 Task: Open Card Card0000000145 in Board Board0000000037 in Workspace WS0000000013 in Trello. Add Member Ayush98111@gmail.com to Card Card0000000145 in Board Board0000000037 in Workspace WS0000000013 in Trello. Add Green Label titled Label0000000145 to Card Card0000000145 in Board Board0000000037 in Workspace WS0000000013 in Trello. Add Checklist CL0000000145 to Card Card0000000145 in Board Board0000000037 in Workspace WS0000000013 in Trello. Add Dates with Start Date as Apr 08 2023 and Due Date as Apr 30 2023 to Card Card0000000145 in Board Board0000000037 in Workspace WS0000000013 in Trello
Action: Mouse moved to (508, 85)
Screenshot: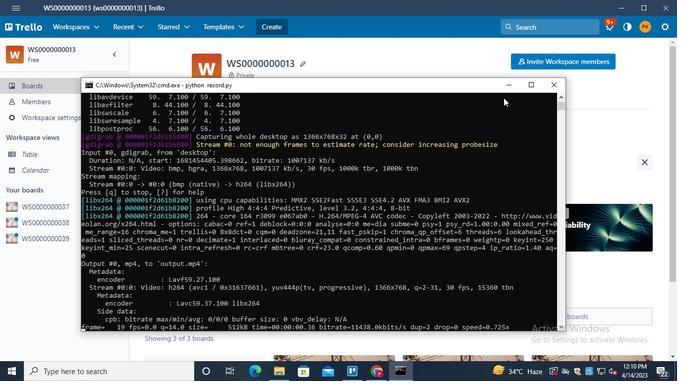 
Action: Mouse pressed left at (508, 85)
Screenshot: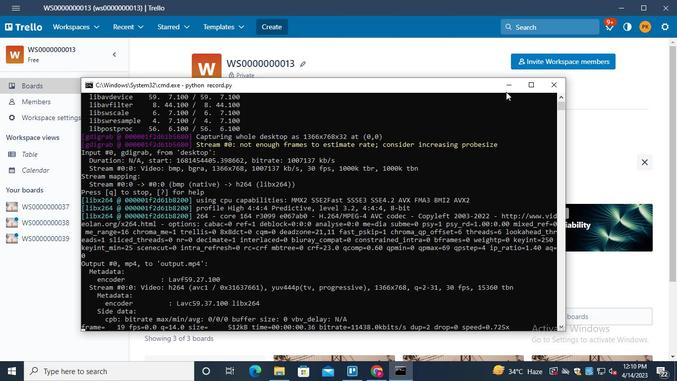 
Action: Mouse moved to (65, 205)
Screenshot: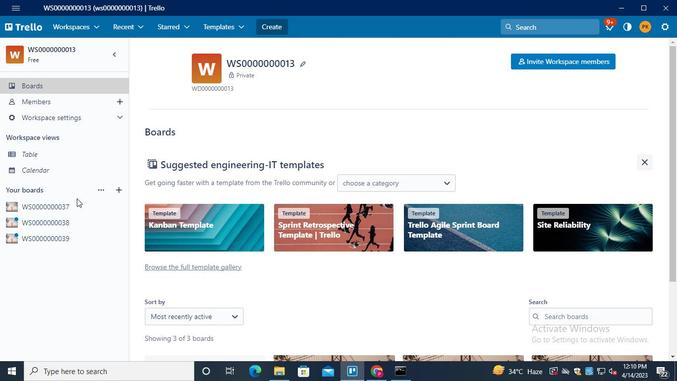 
Action: Mouse pressed left at (65, 205)
Screenshot: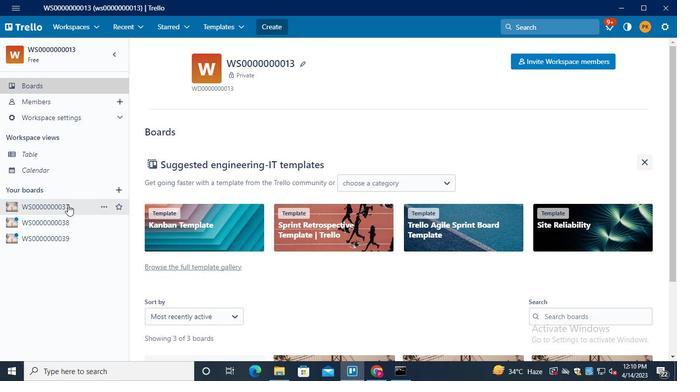 
Action: Mouse moved to (195, 94)
Screenshot: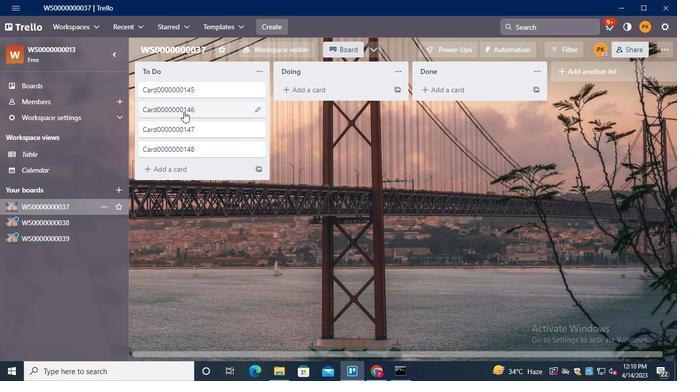 
Action: Mouse pressed left at (195, 94)
Screenshot: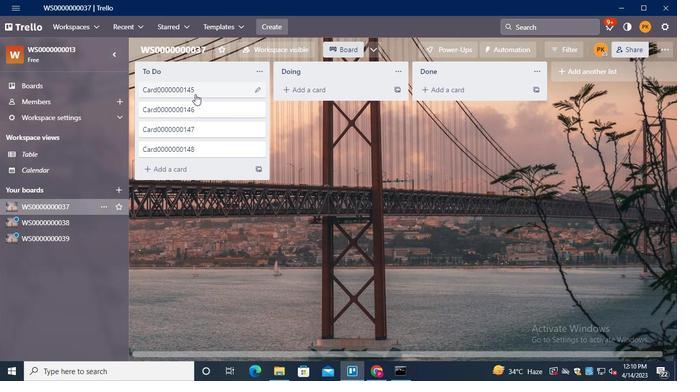 
Action: Mouse moved to (460, 95)
Screenshot: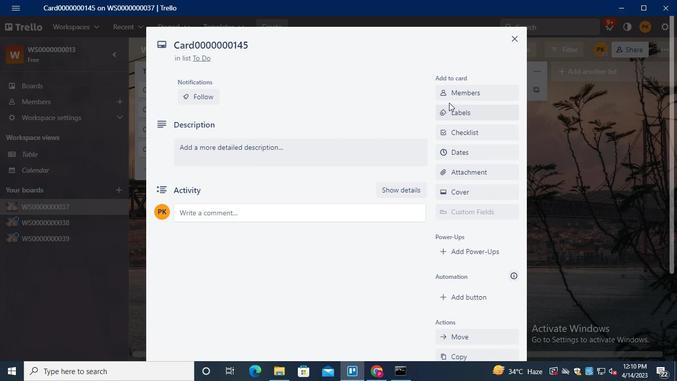 
Action: Mouse pressed left at (460, 95)
Screenshot: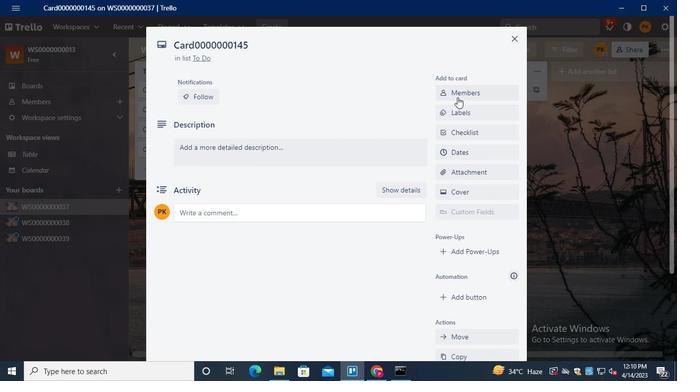 
Action: Mouse moved to (419, 130)
Screenshot: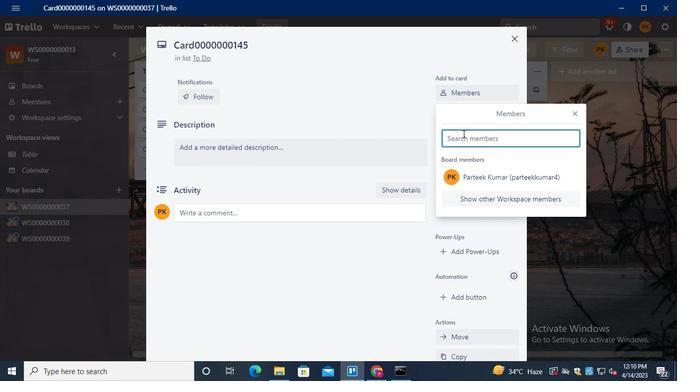 
Action: Keyboard Key.shift
Screenshot: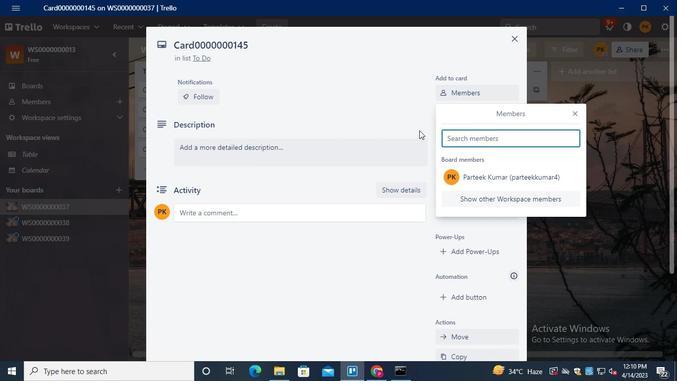 
Action: Keyboard A
Screenshot: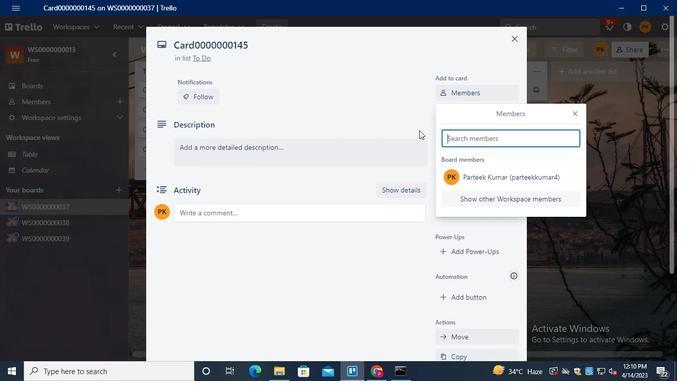 
Action: Keyboard y
Screenshot: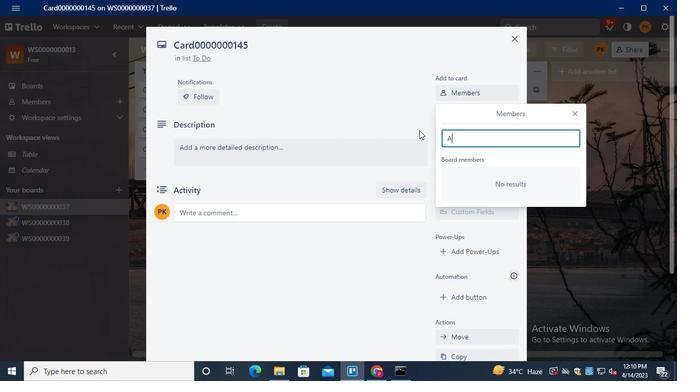 
Action: Keyboard u
Screenshot: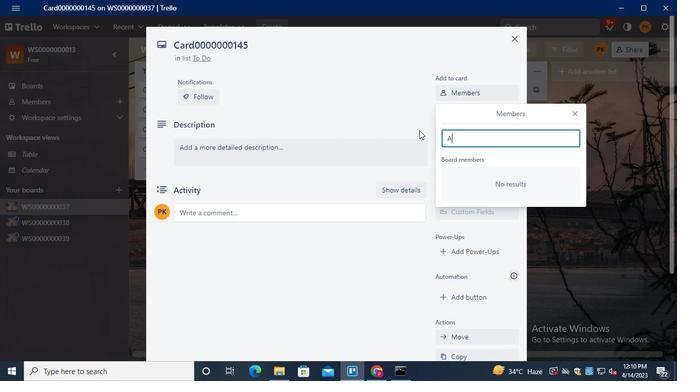 
Action: Keyboard s
Screenshot: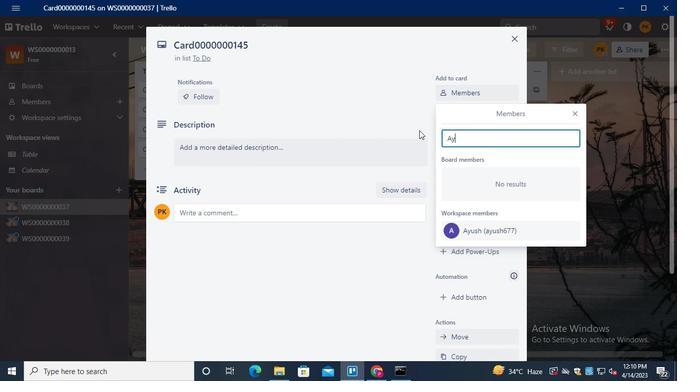 
Action: Mouse moved to (499, 233)
Screenshot: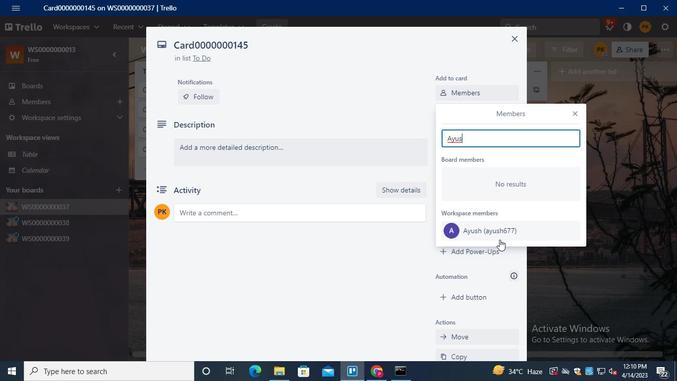 
Action: Mouse pressed left at (499, 233)
Screenshot: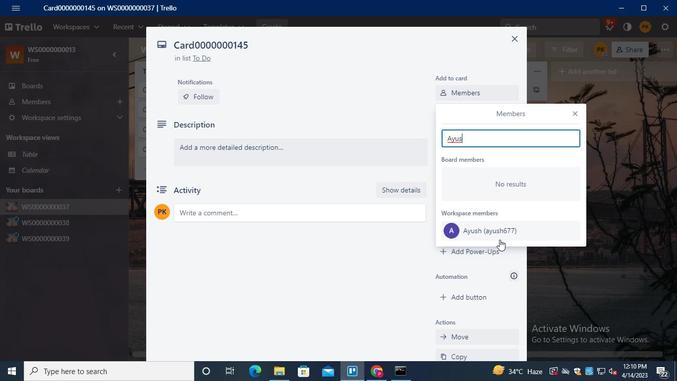 
Action: Mouse moved to (575, 114)
Screenshot: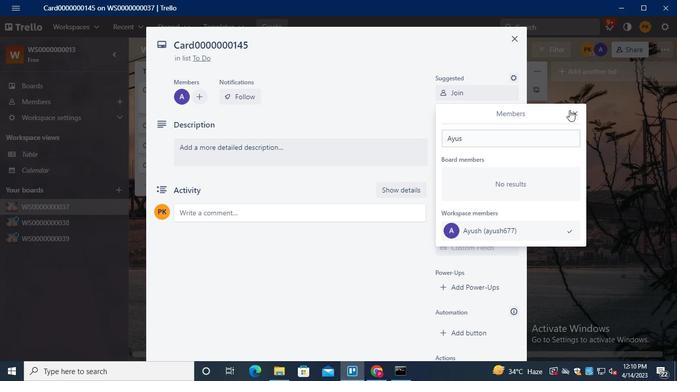 
Action: Mouse pressed left at (575, 114)
Screenshot: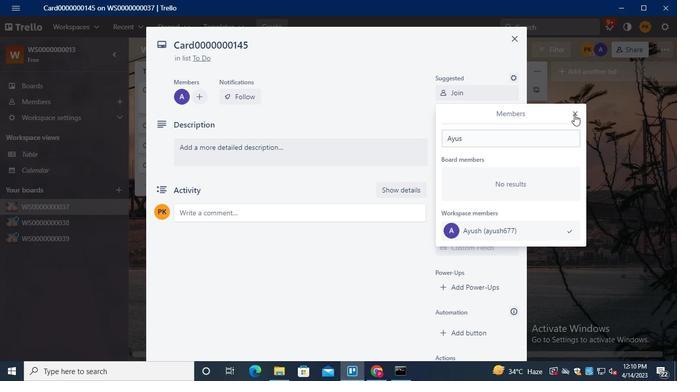 
Action: Mouse moved to (479, 151)
Screenshot: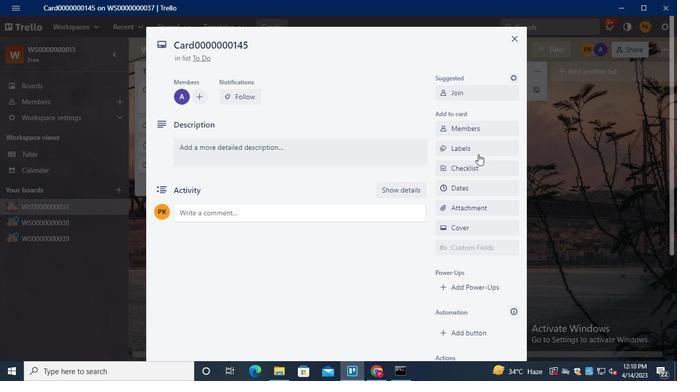 
Action: Mouse pressed left at (479, 151)
Screenshot: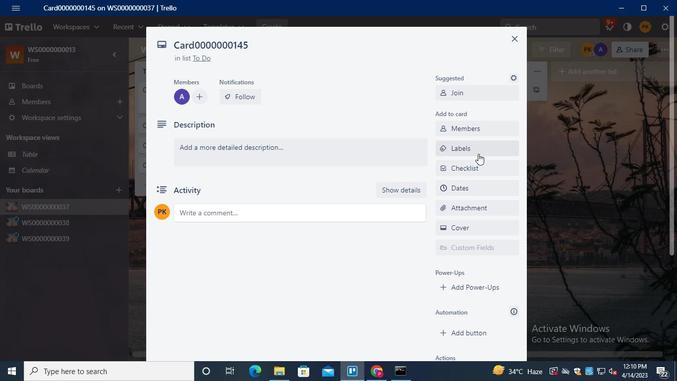 
Action: Mouse moved to (501, 223)
Screenshot: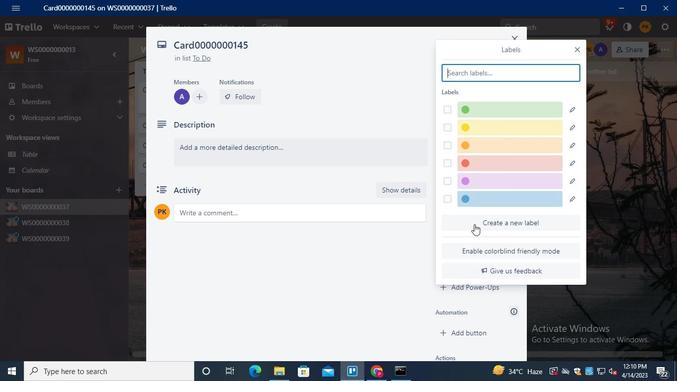 
Action: Mouse pressed left at (501, 223)
Screenshot: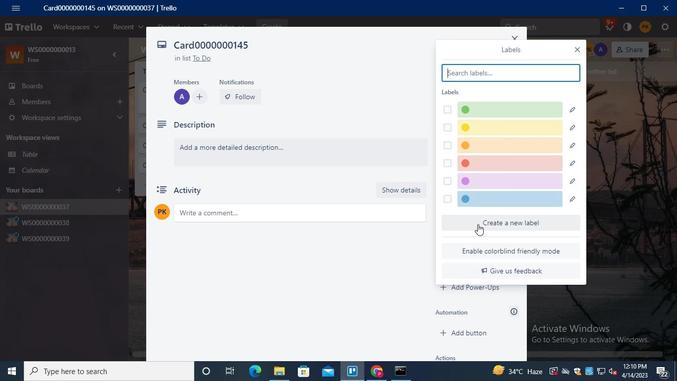 
Action: Mouse moved to (470, 144)
Screenshot: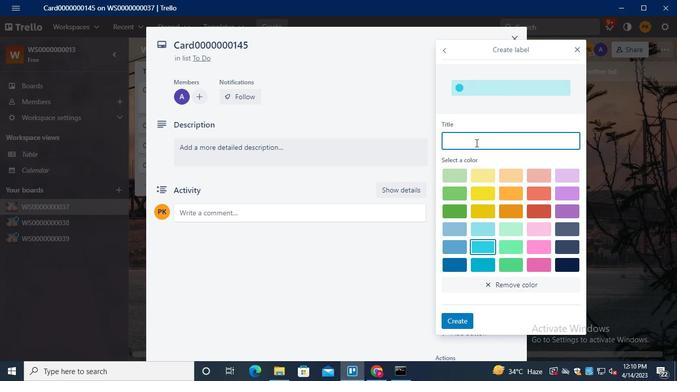 
Action: Keyboard Key.shift
Screenshot: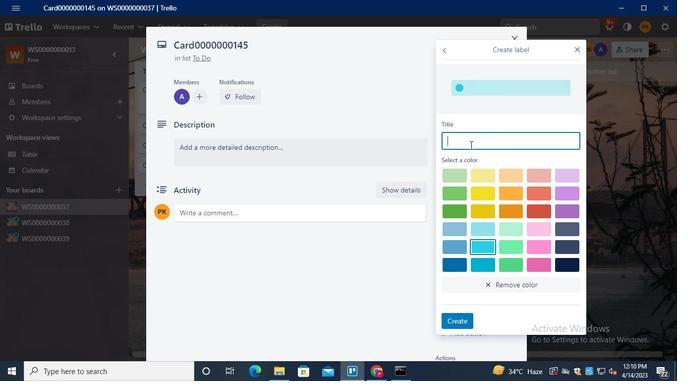 
Action: Keyboard L
Screenshot: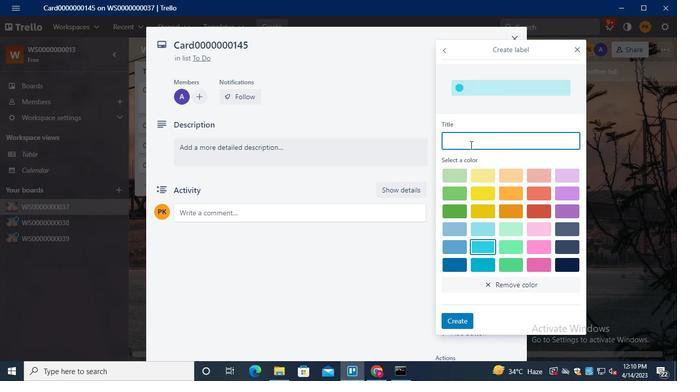 
Action: Keyboard a
Screenshot: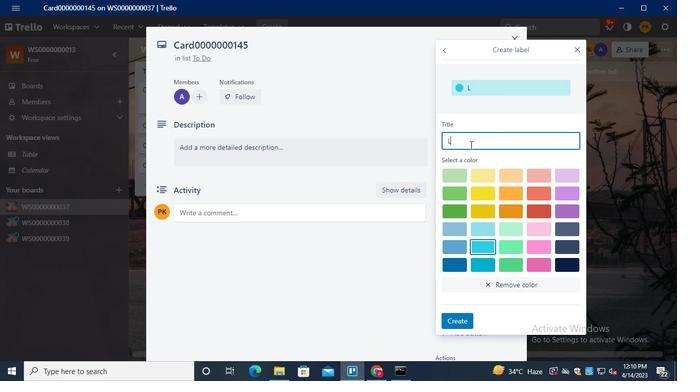 
Action: Keyboard b
Screenshot: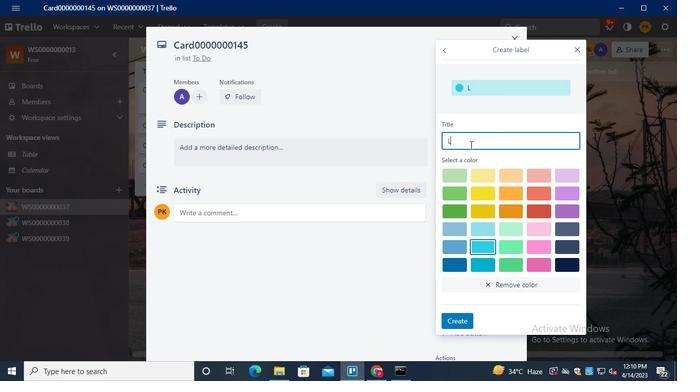 
Action: Keyboard e
Screenshot: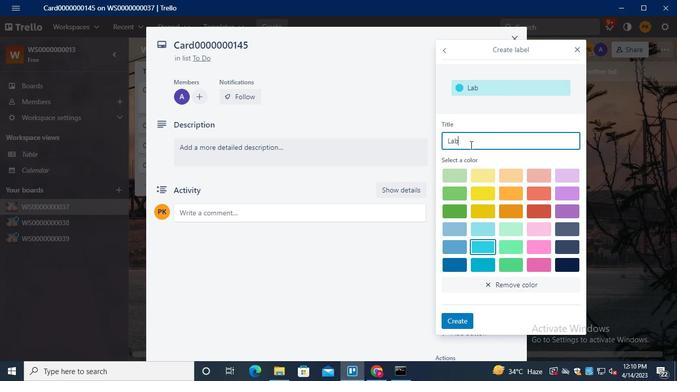 
Action: Keyboard l
Screenshot: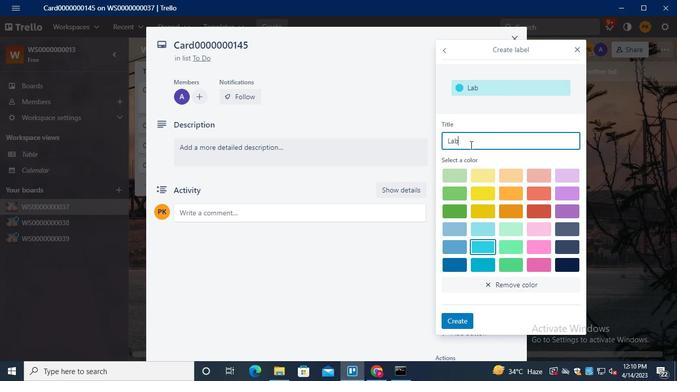 
Action: Keyboard <96>
Screenshot: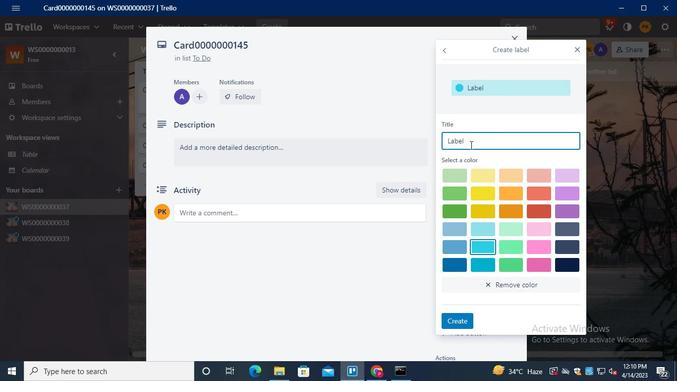 
Action: Keyboard <96>
Screenshot: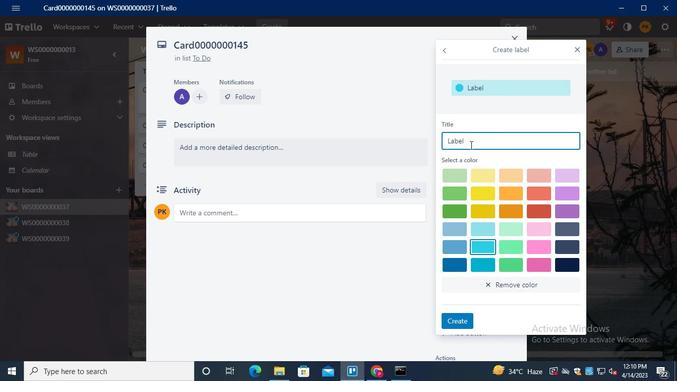 
Action: Keyboard <96>
Screenshot: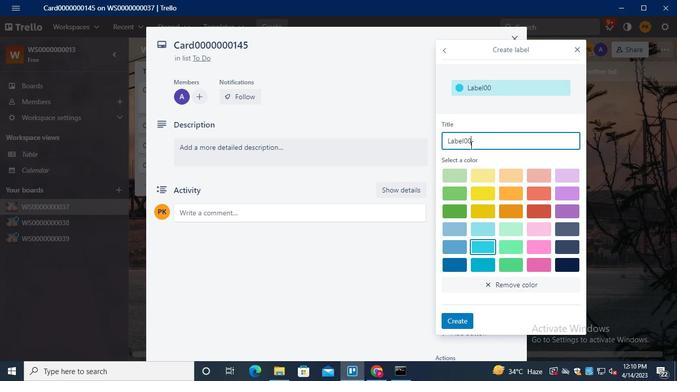 
Action: Keyboard <96>
Screenshot: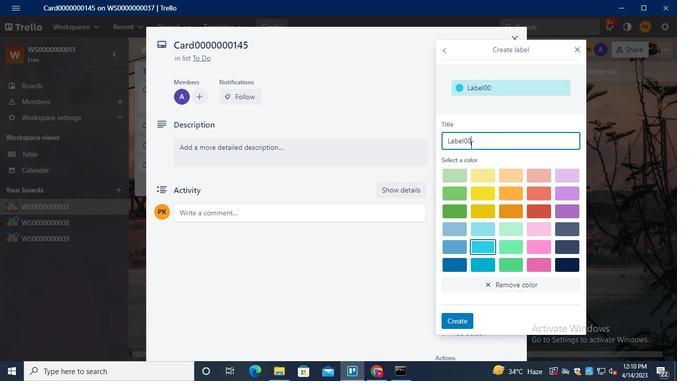 
Action: Keyboard <96>
Screenshot: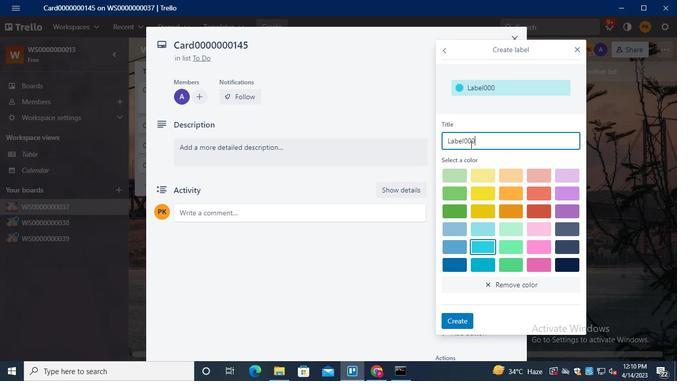
Action: Keyboard <96>
Screenshot: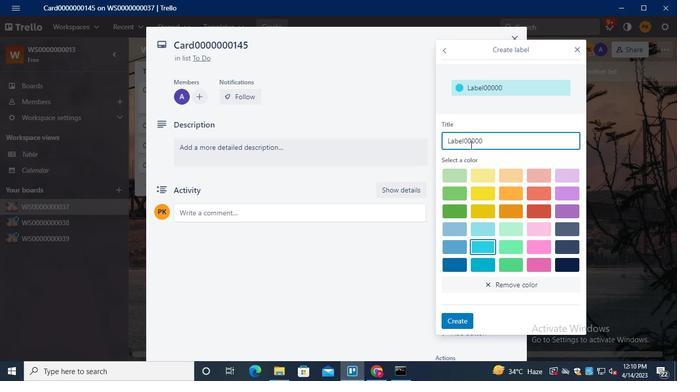 
Action: Keyboard <96>
Screenshot: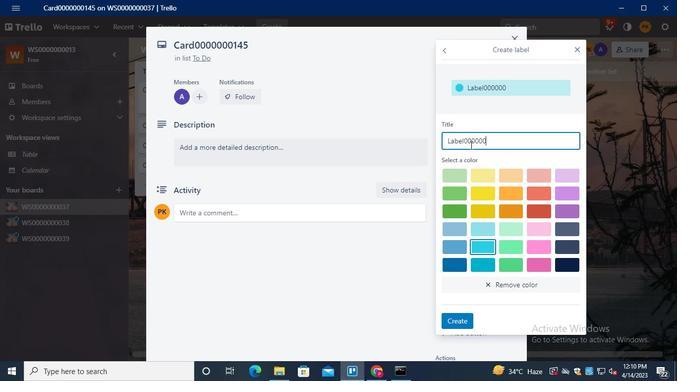 
Action: Keyboard <97>
Screenshot: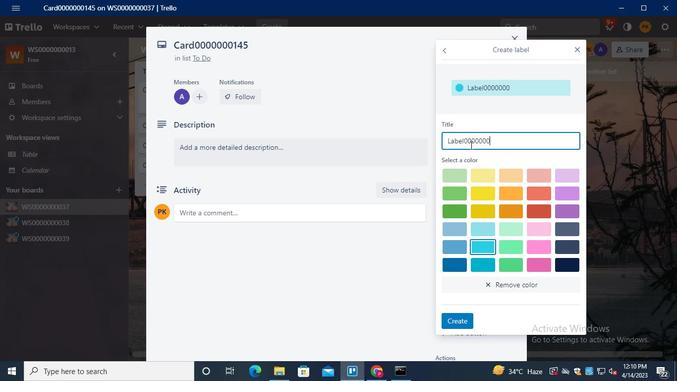 
Action: Keyboard <101>
Screenshot: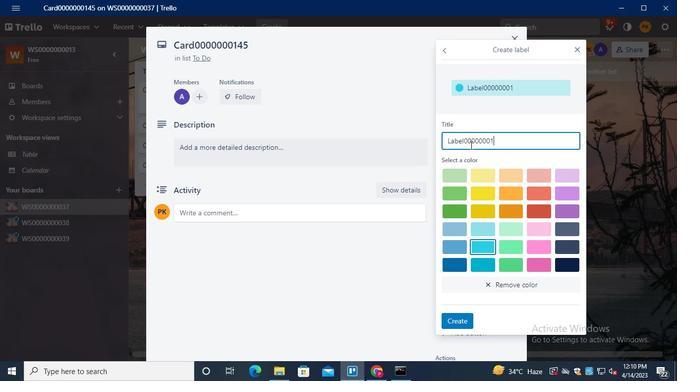 
Action: Keyboard Key.backspace
Screenshot: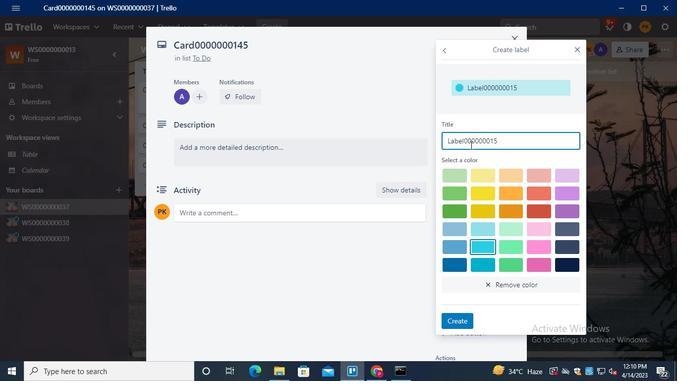 
Action: Keyboard <100>
Screenshot: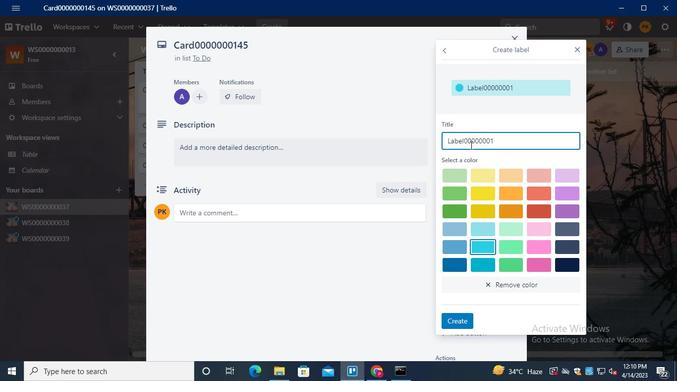 
Action: Keyboard <101>
Screenshot: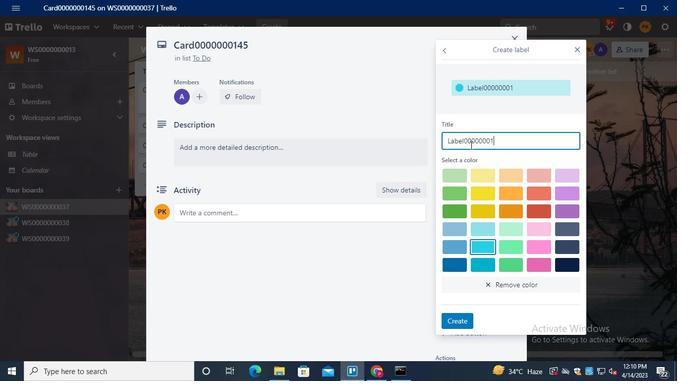 
Action: Mouse moved to (446, 191)
Screenshot: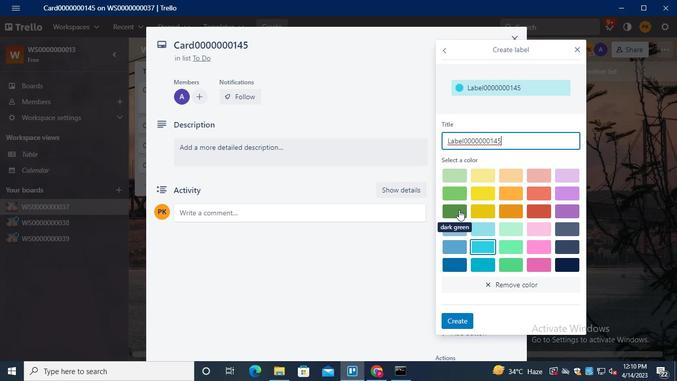 
Action: Mouse pressed left at (446, 191)
Screenshot: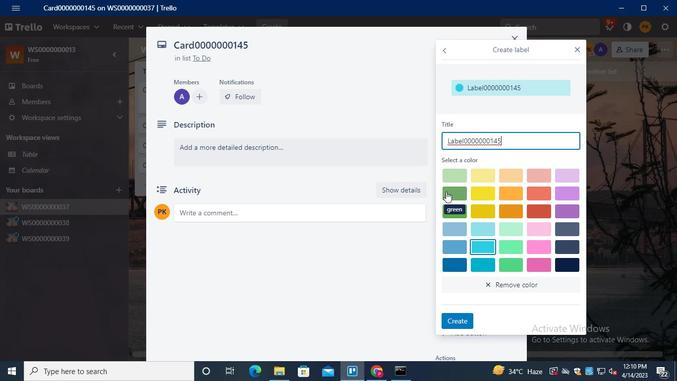 
Action: Mouse moved to (453, 319)
Screenshot: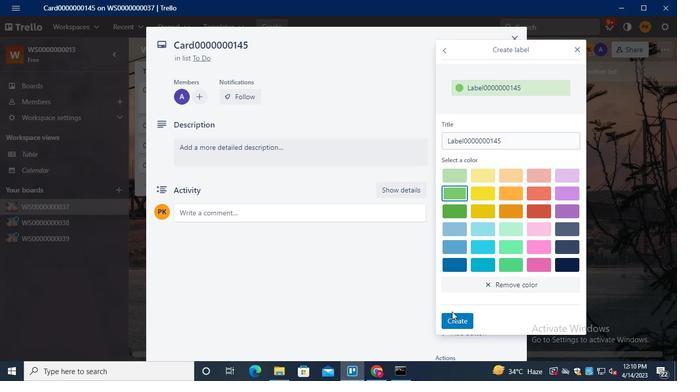 
Action: Mouse pressed left at (453, 319)
Screenshot: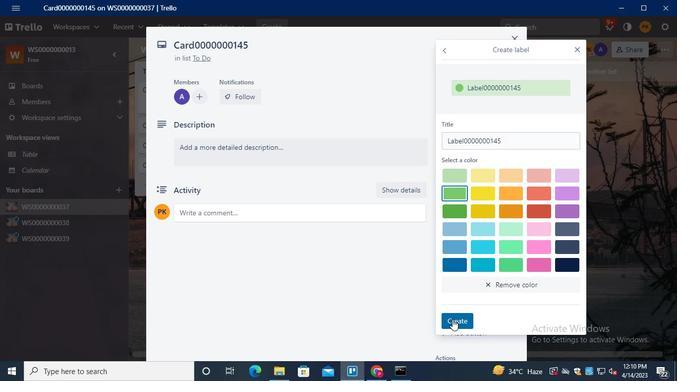 
Action: Mouse moved to (581, 52)
Screenshot: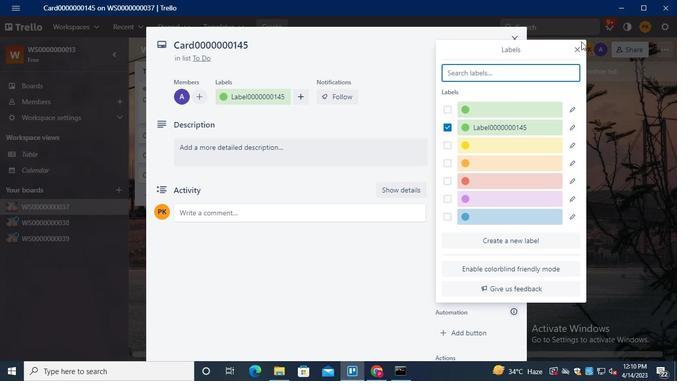 
Action: Mouse pressed left at (581, 52)
Screenshot: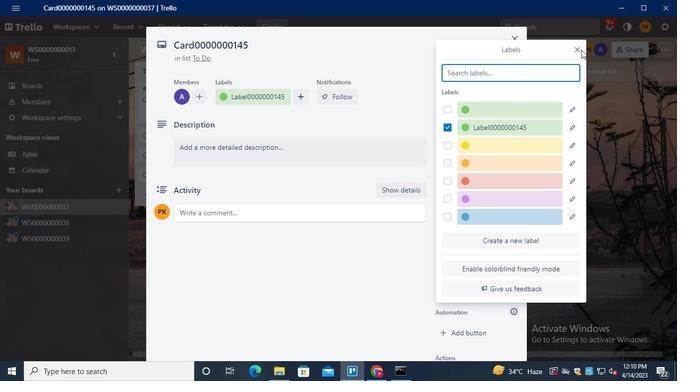 
Action: Mouse moved to (582, 46)
Screenshot: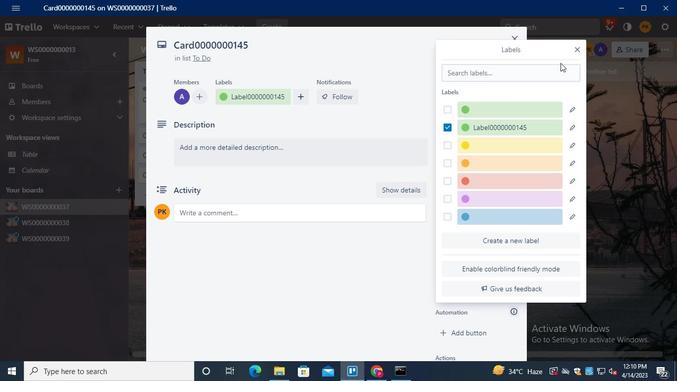 
Action: Mouse pressed left at (582, 46)
Screenshot: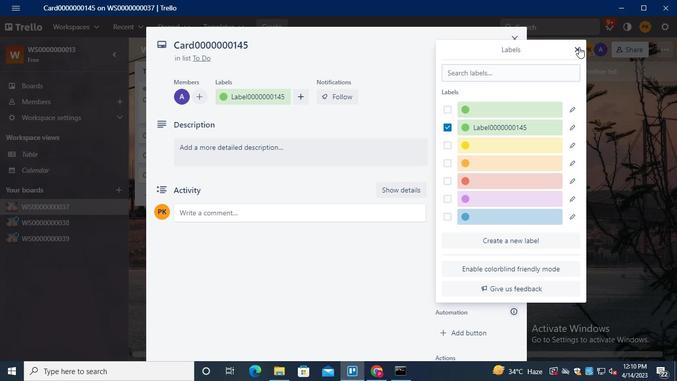 
Action: Mouse moved to (580, 48)
Screenshot: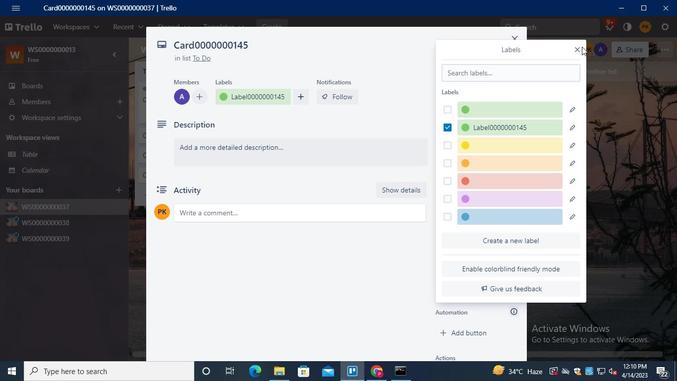 
Action: Mouse pressed left at (580, 48)
Screenshot: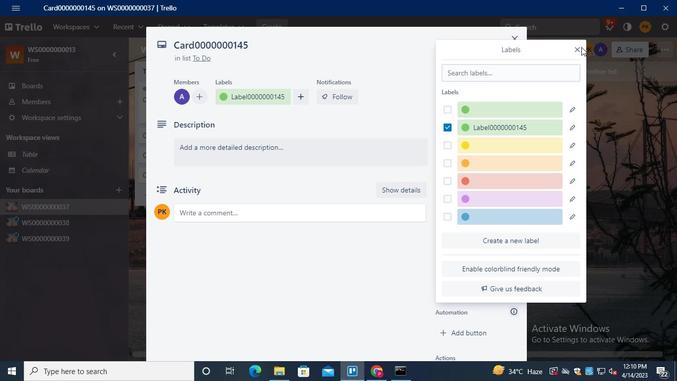
Action: Mouse moved to (472, 169)
Screenshot: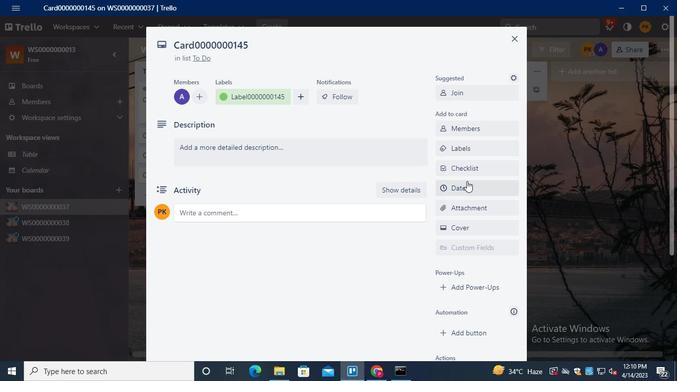 
Action: Mouse pressed left at (472, 169)
Screenshot: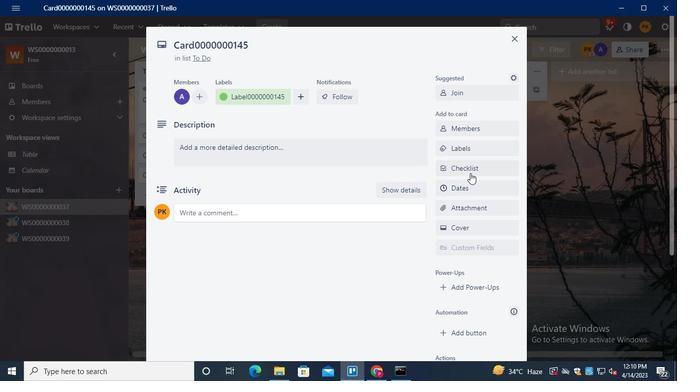 
Action: Mouse moved to (469, 170)
Screenshot: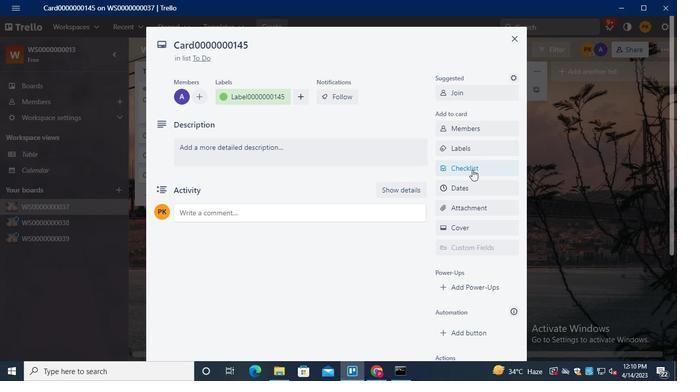 
Action: Keyboard Key.shift
Screenshot: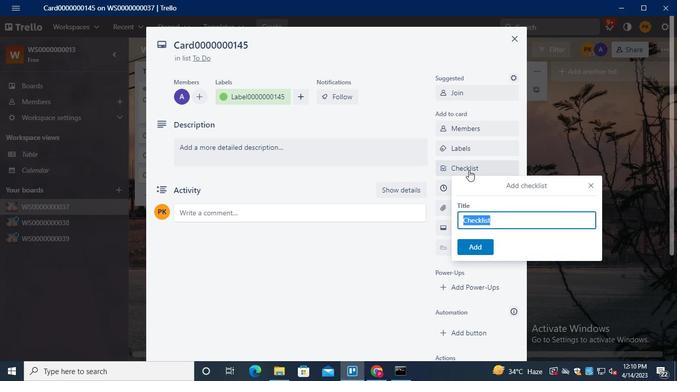 
Action: Keyboard Key.shift
Screenshot: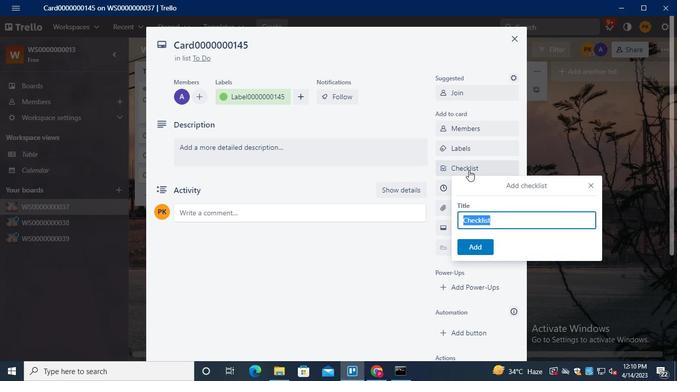 
Action: Keyboard Key.shift
Screenshot: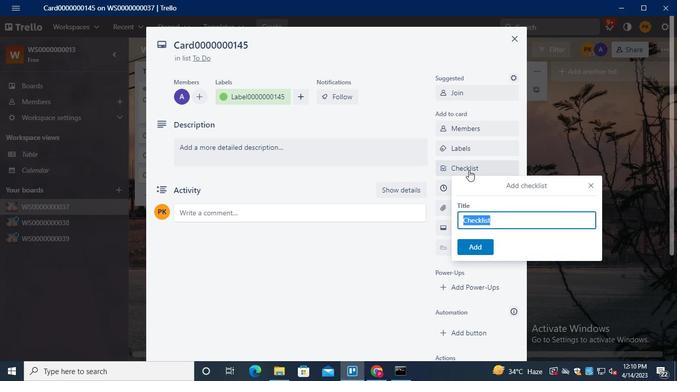 
Action: Keyboard Key.shift
Screenshot: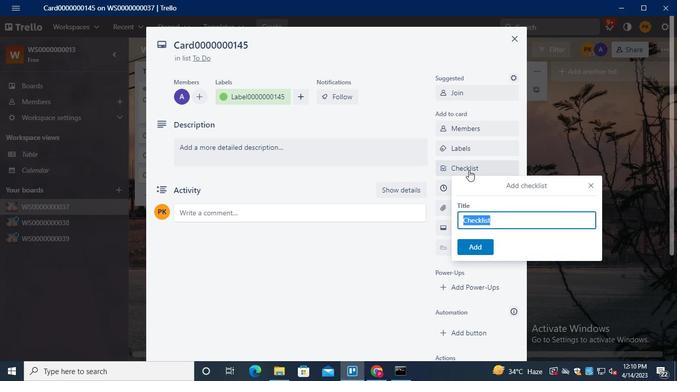 
Action: Keyboard Key.shift
Screenshot: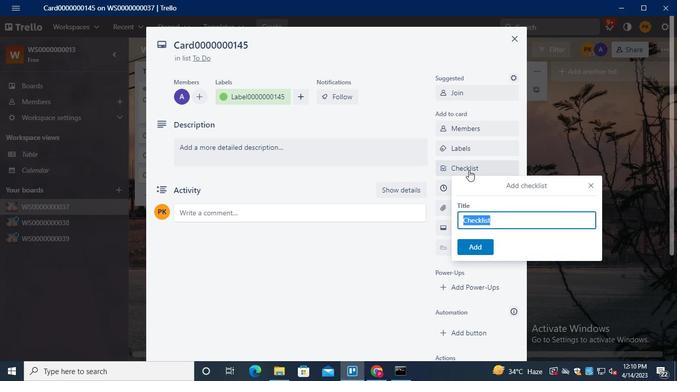 
Action: Keyboard C
Screenshot: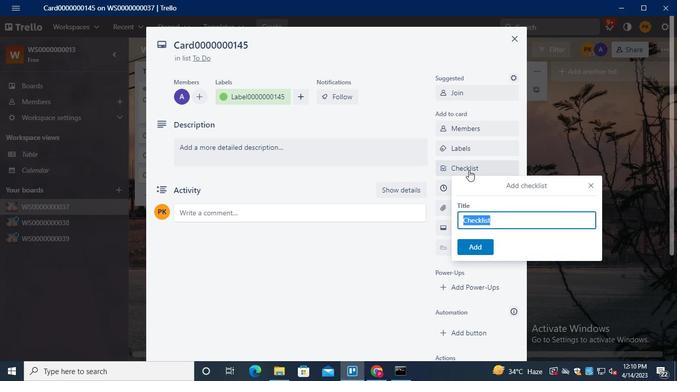 
Action: Keyboard L
Screenshot: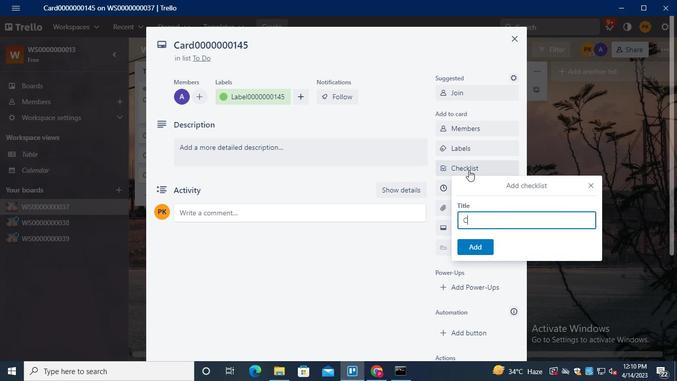 
Action: Keyboard <96>
Screenshot: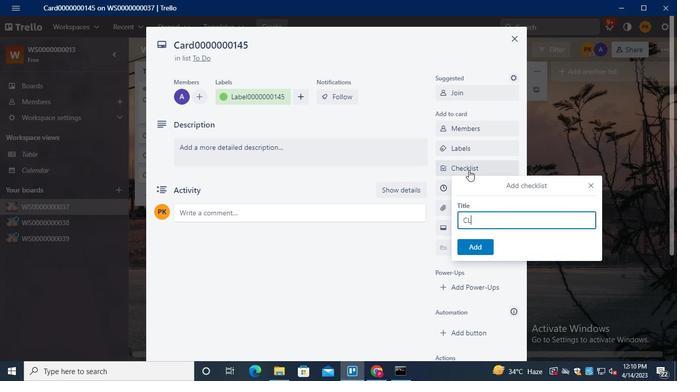 
Action: Keyboard <96>
Screenshot: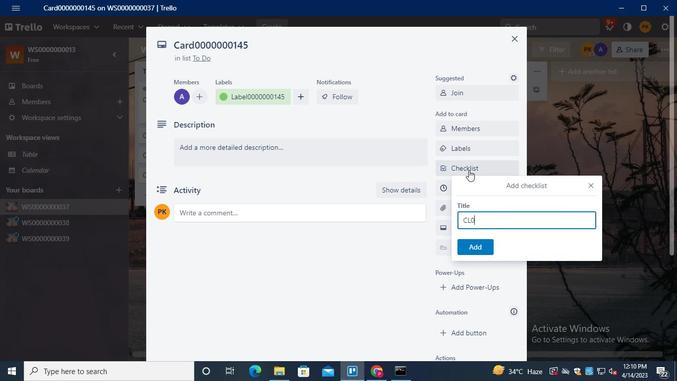 
Action: Keyboard <96>
Screenshot: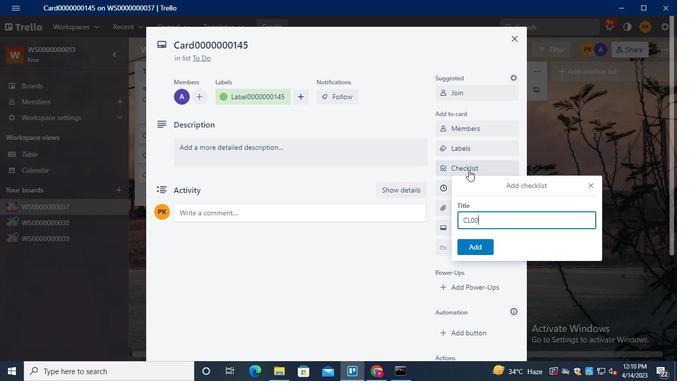 
Action: Keyboard <96>
Screenshot: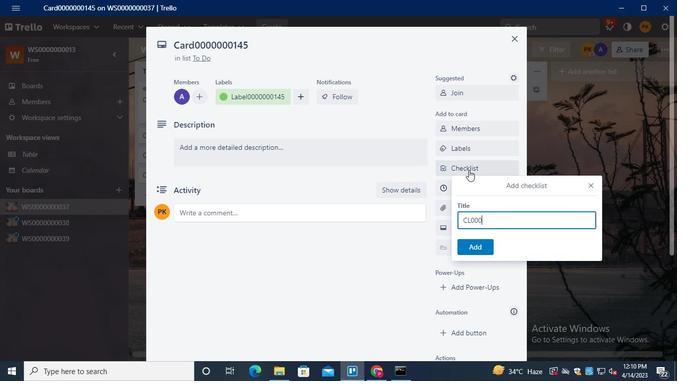 
Action: Keyboard <96>
Screenshot: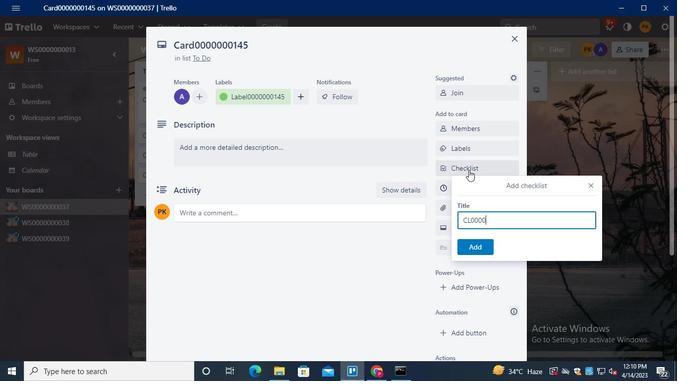 
Action: Keyboard <96>
Screenshot: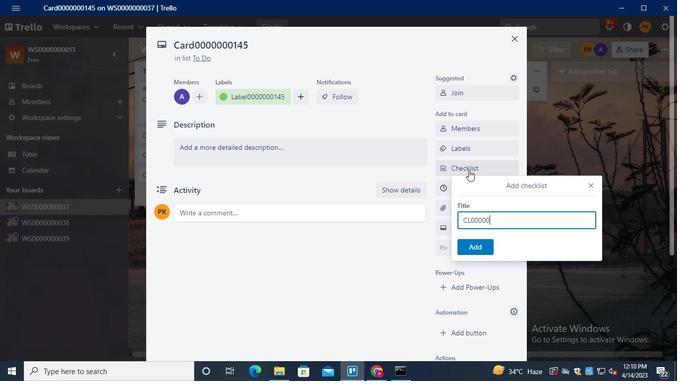 
Action: Keyboard <96>
Screenshot: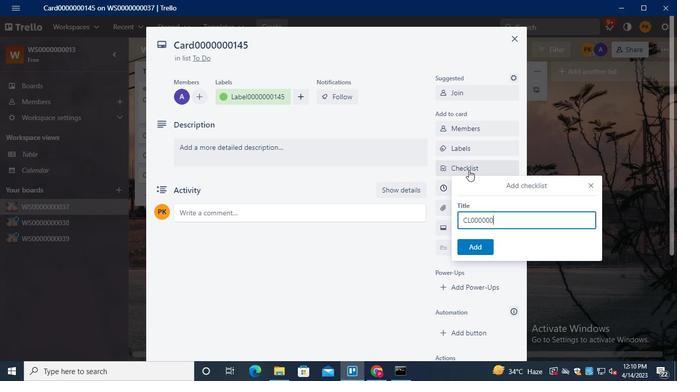 
Action: Keyboard <97>
Screenshot: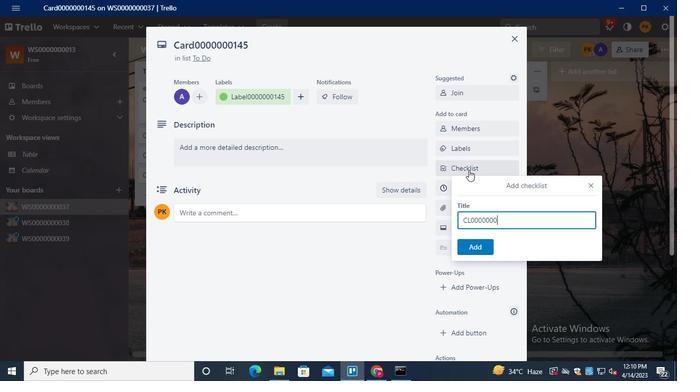 
Action: Keyboard <100>
Screenshot: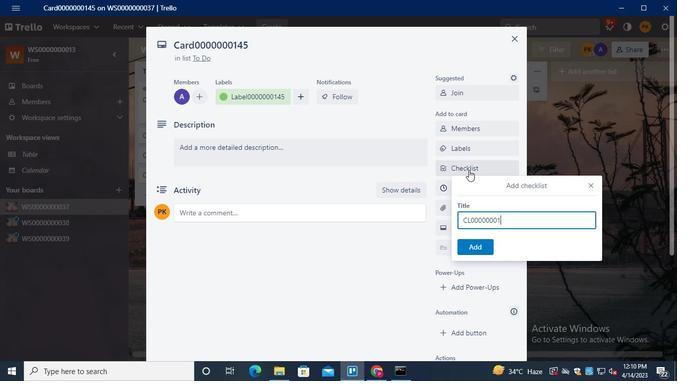 
Action: Keyboard <101>
Screenshot: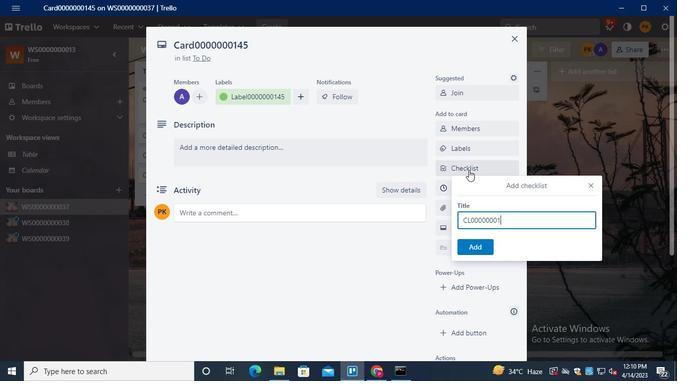 
Action: Mouse moved to (463, 243)
Screenshot: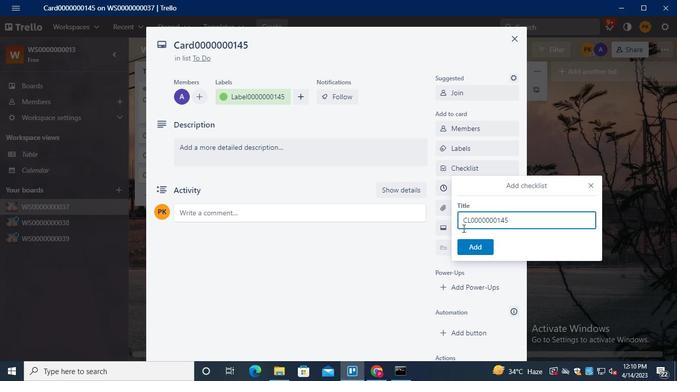 
Action: Mouse pressed left at (463, 243)
Screenshot: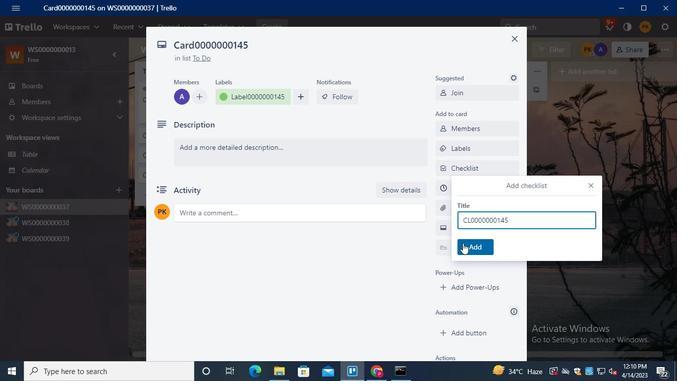 
Action: Mouse moved to (450, 189)
Screenshot: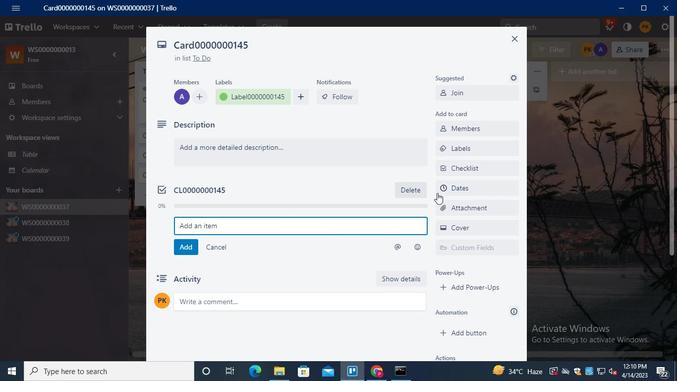 
Action: Mouse pressed left at (450, 189)
Screenshot: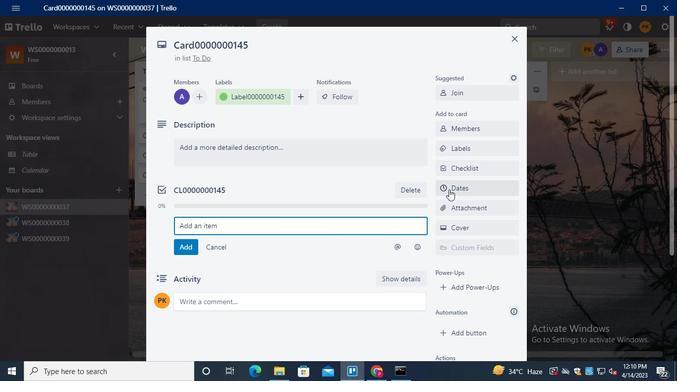 
Action: Mouse moved to (447, 226)
Screenshot: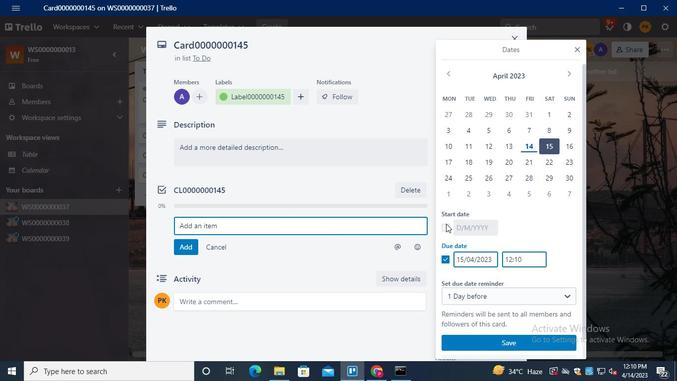 
Action: Mouse pressed left at (447, 226)
Screenshot: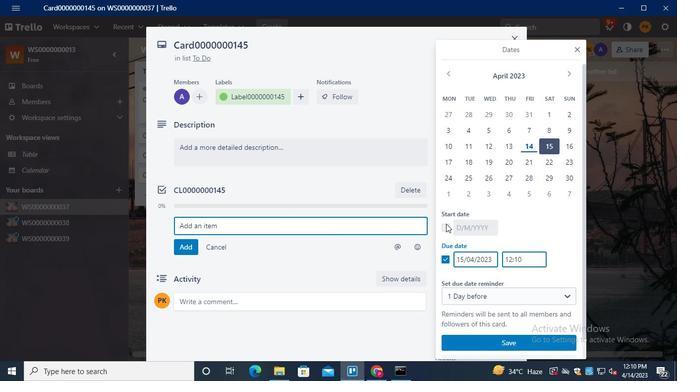 
Action: Mouse moved to (539, 123)
Screenshot: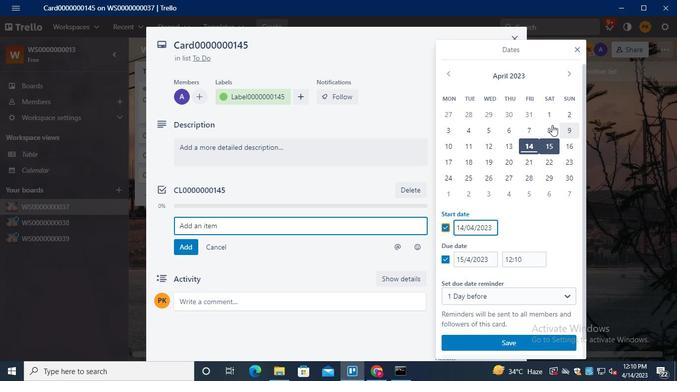 
Action: Mouse pressed left at (539, 123)
Screenshot: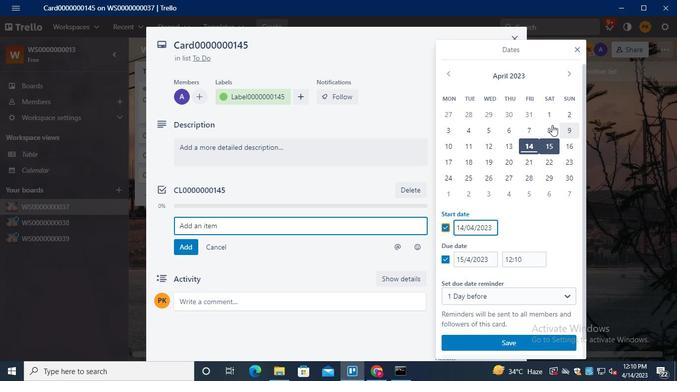 
Action: Mouse moved to (548, 128)
Screenshot: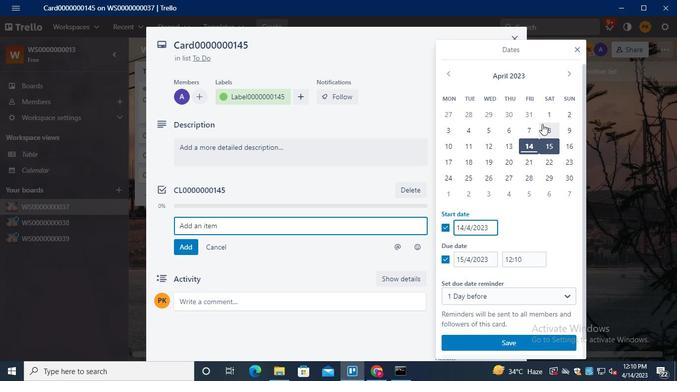 
Action: Mouse pressed left at (548, 128)
Screenshot: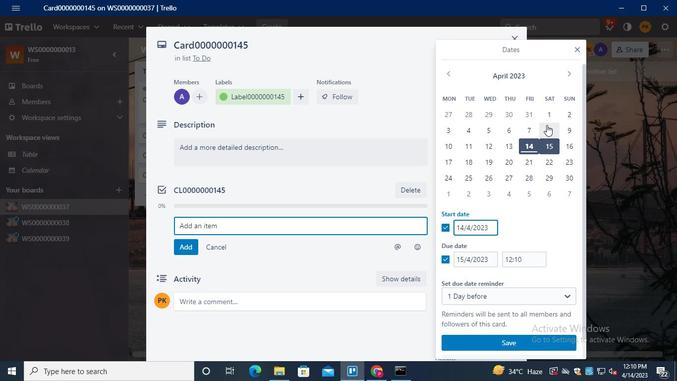 
Action: Mouse moved to (565, 177)
Screenshot: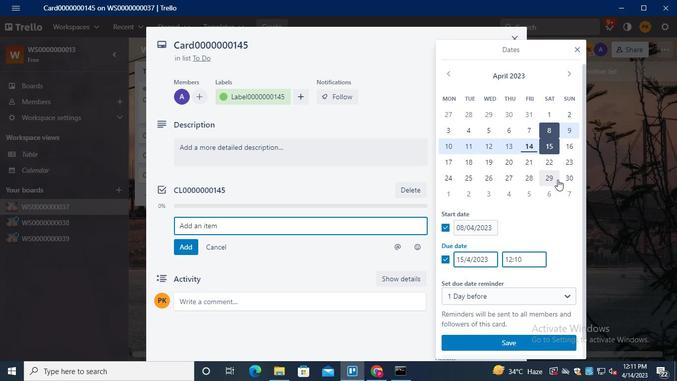 
Action: Mouse pressed left at (565, 177)
Screenshot: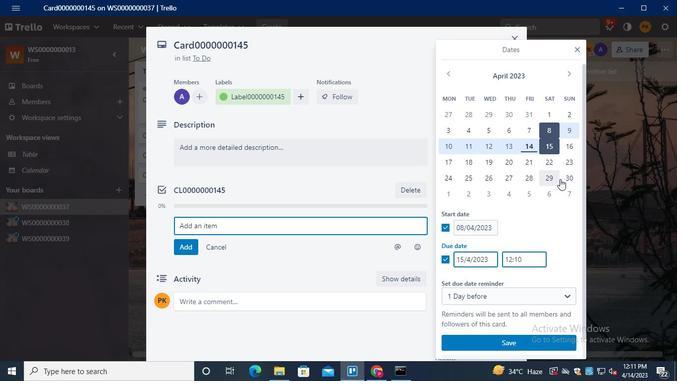 
Action: Mouse moved to (507, 338)
Screenshot: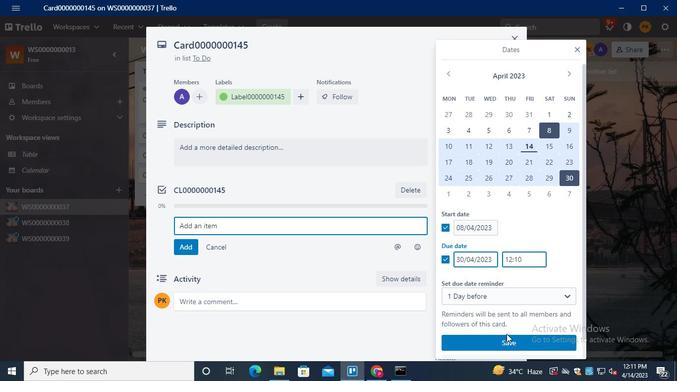
Action: Mouse pressed left at (507, 338)
Screenshot: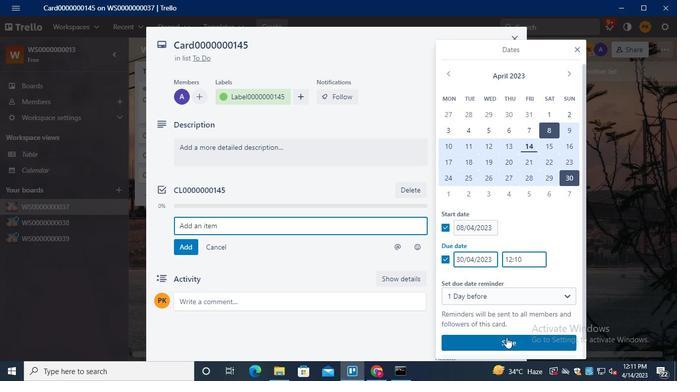 
Action: Mouse moved to (282, 207)
Screenshot: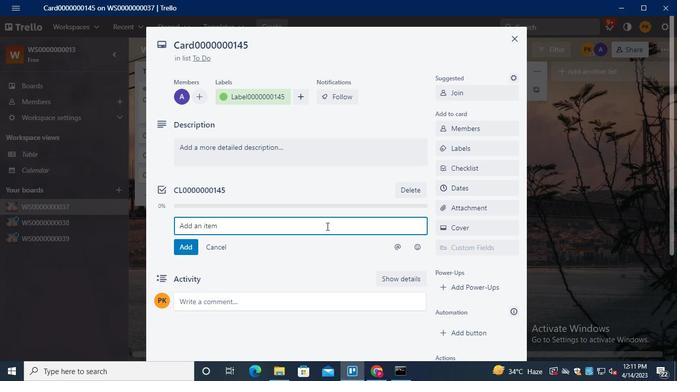 
Action: Keyboard Key.alt_l
Screenshot: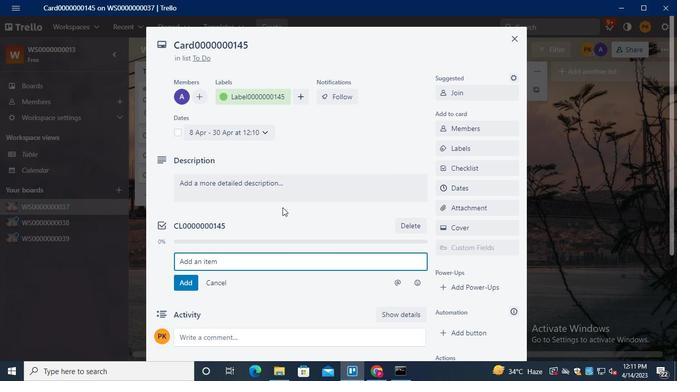 
Action: Keyboard Key.tab
Screenshot: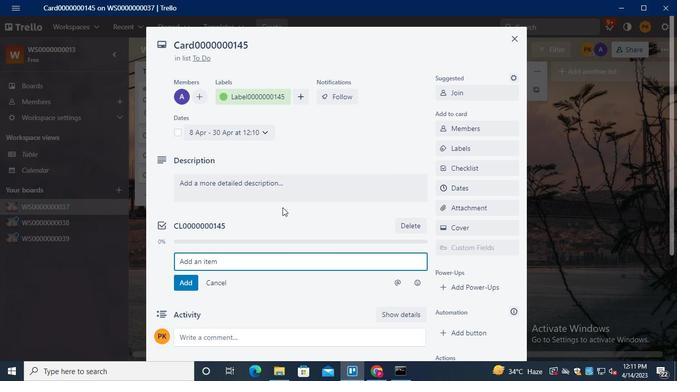 
Action: Mouse moved to (548, 86)
Screenshot: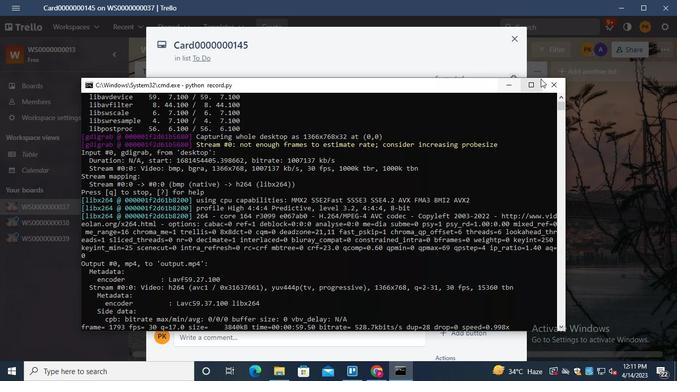 
Action: Mouse pressed left at (548, 86)
Screenshot: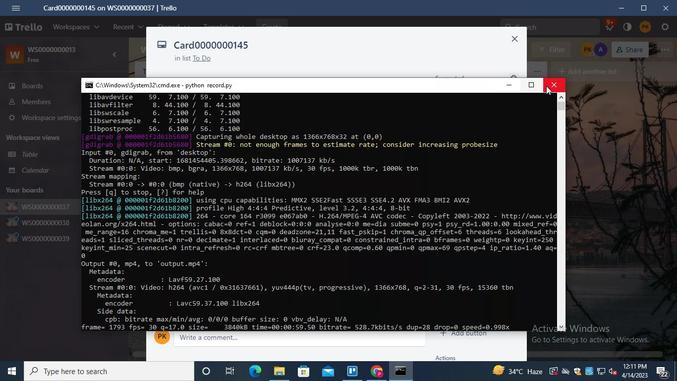 
Action: Mouse moved to (548, 86)
Screenshot: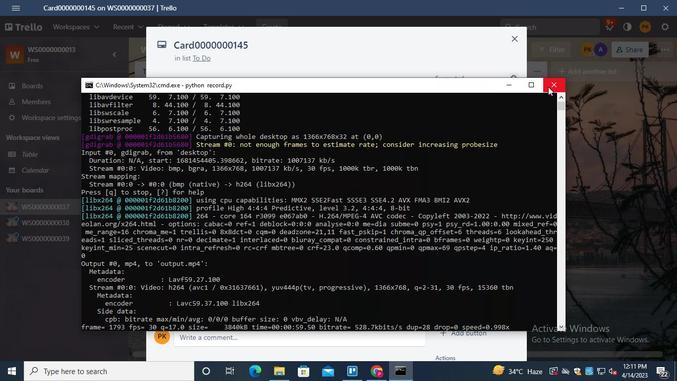 
